 Task: Calculate the distance between Maui, Hawaii, and Oahu, Hawaii.
Action: Mouse pressed left at (262, 77)
Screenshot: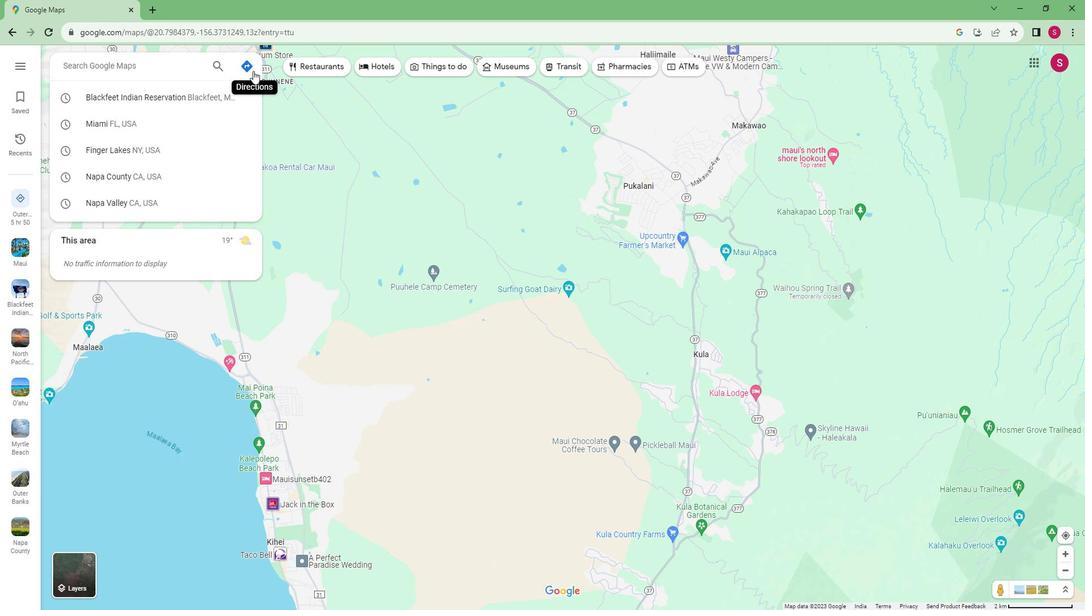 
Action: Mouse moved to (165, 103)
Screenshot: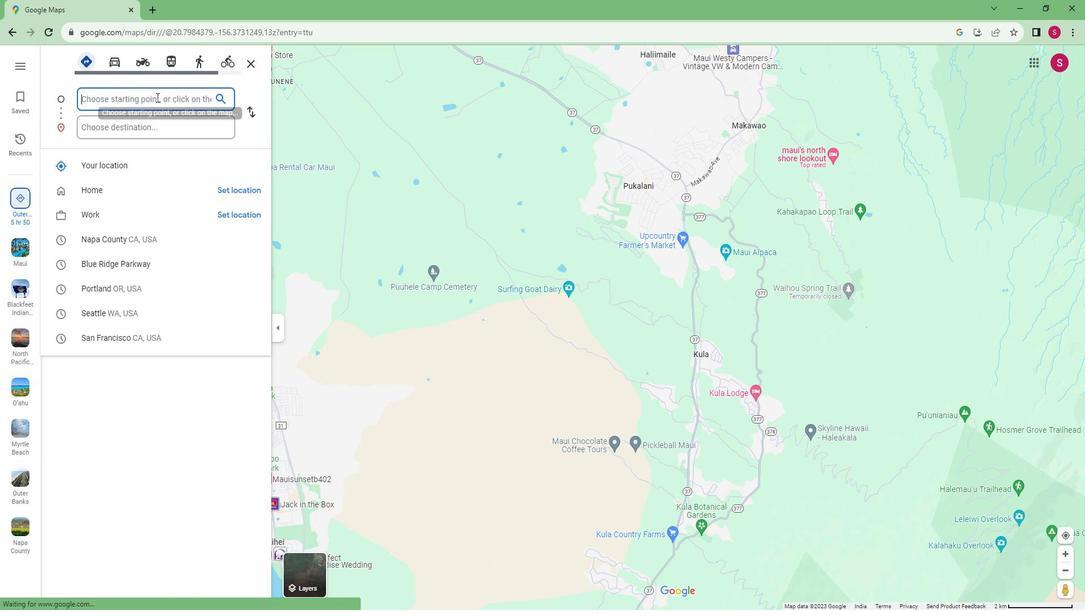 
Action: Key pressed <Key.caps_lock>M<Key.caps_lock>auii<Key.backspace>,<Key.caps_lock>H<Key.caps_lock>awaii,<Key.caps_lock>U<Key.caps_lock>sa<Key.enter>
Screenshot: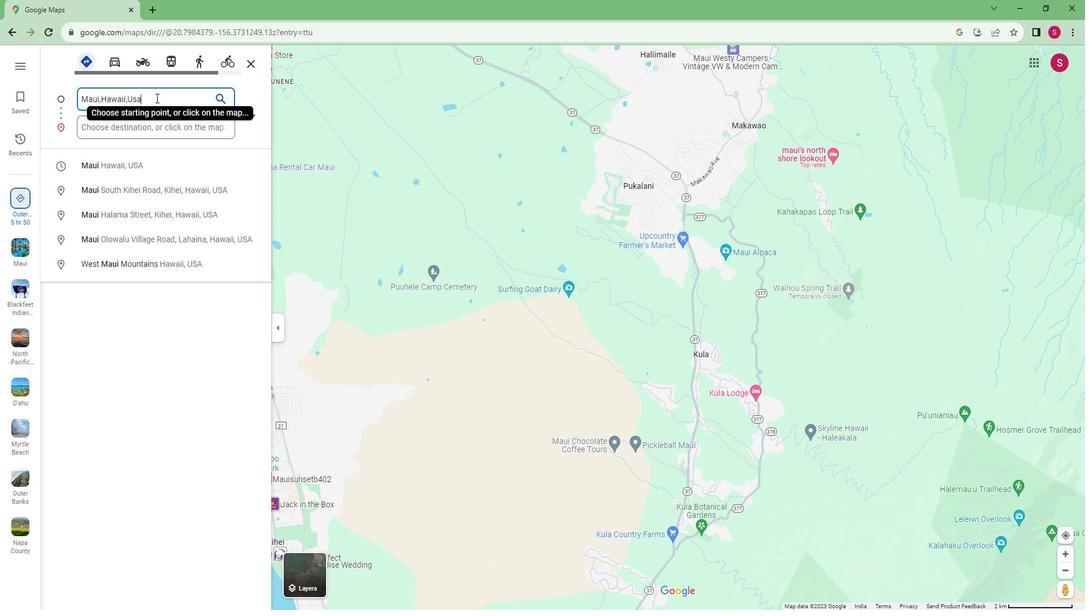 
Action: Mouse moved to (139, 123)
Screenshot: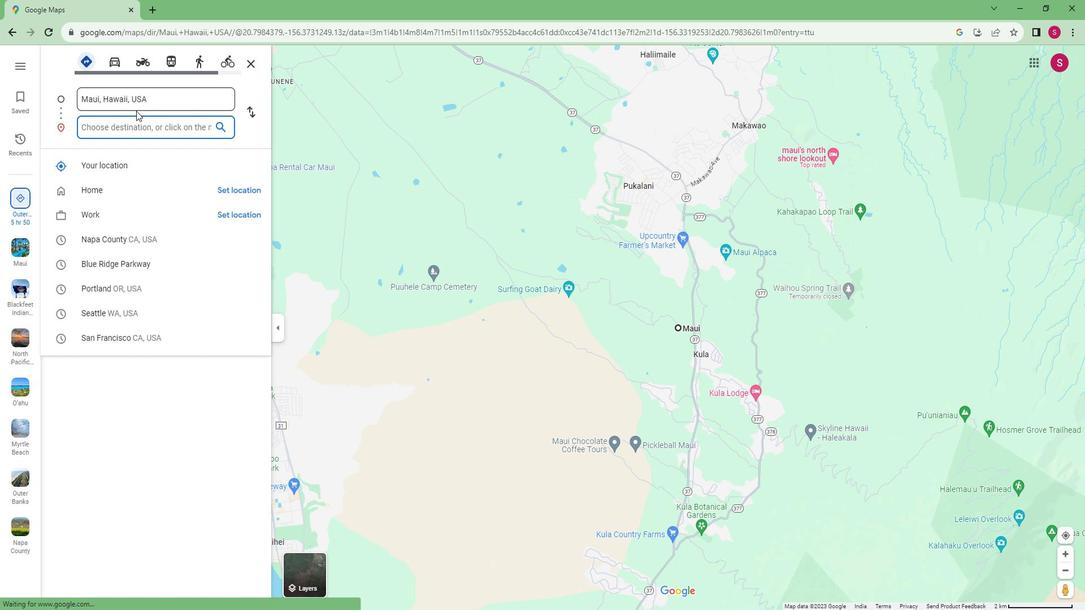 
Action: Mouse pressed left at (139, 123)
Screenshot: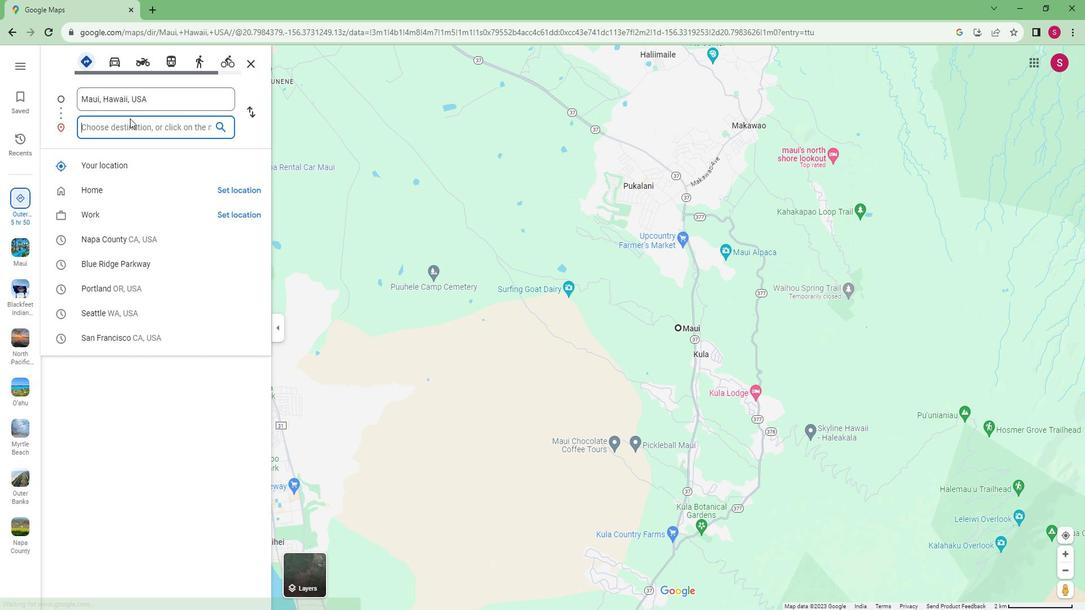
Action: Mouse moved to (135, 126)
Screenshot: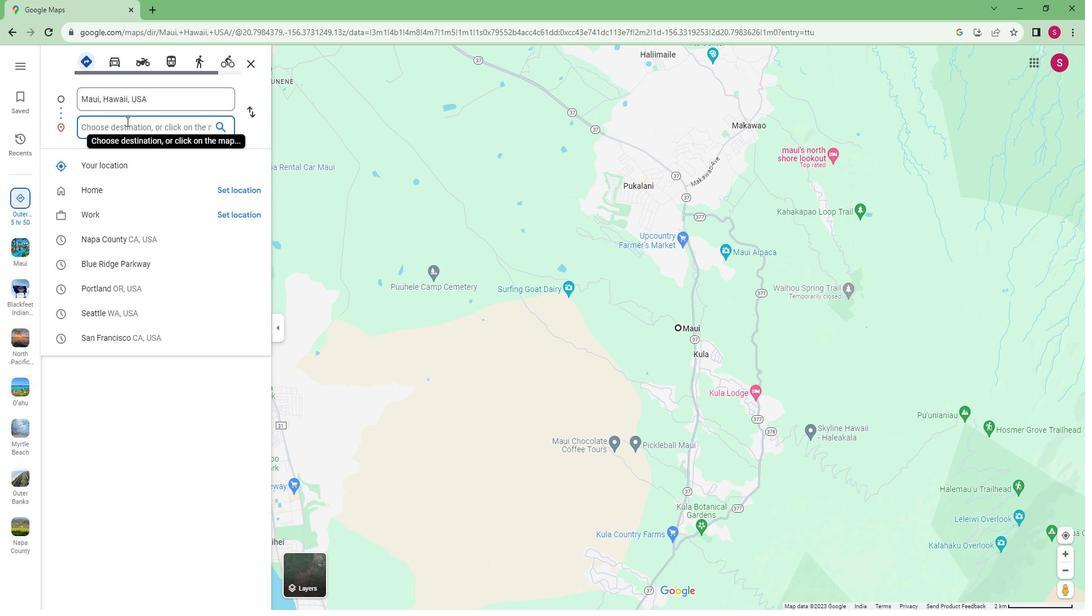 
Action: Key pressed <Key.caps_lock>O<Key.caps_lock>ahu,<Key.caps_lock>H<Key.caps_lock>awaii,<Key.caps_lock>U<Key.caps_lock>sa<Key.enter>
Screenshot: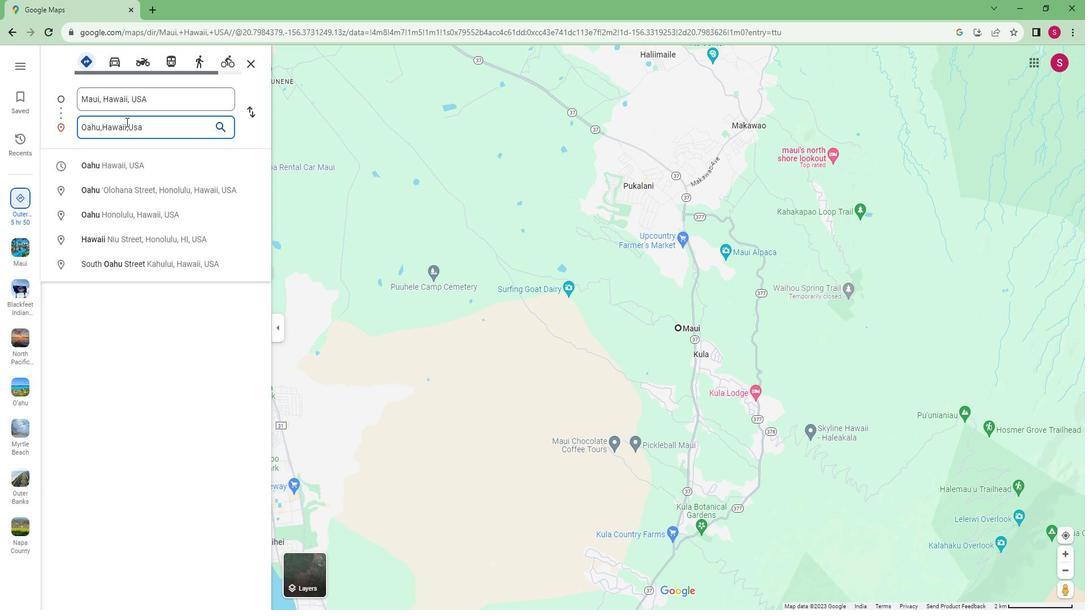 
Action: Mouse moved to (498, 569)
Screenshot: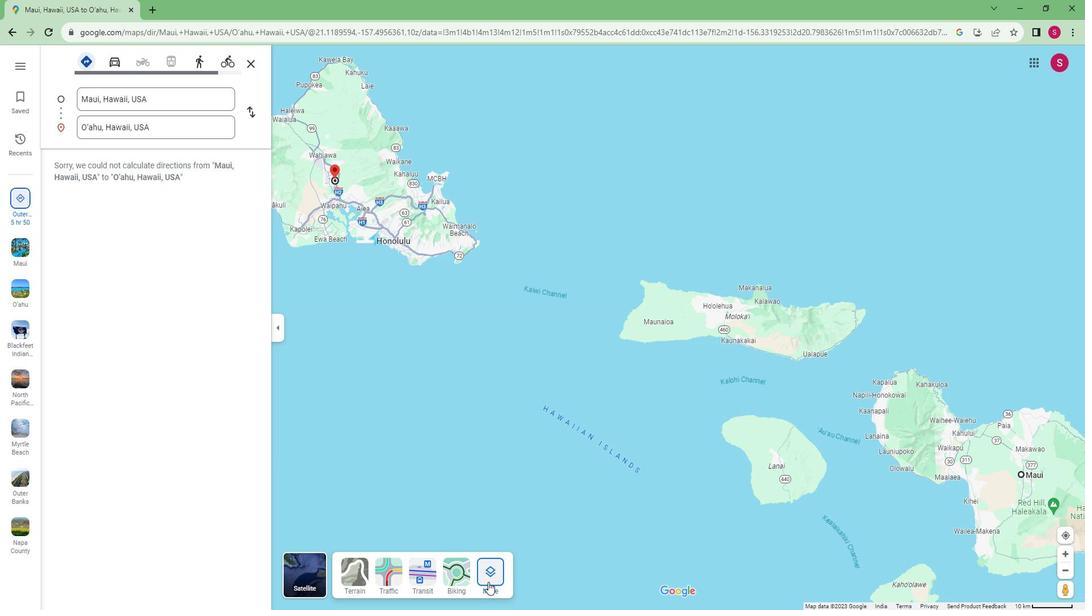 
Action: Mouse pressed left at (498, 569)
Screenshot: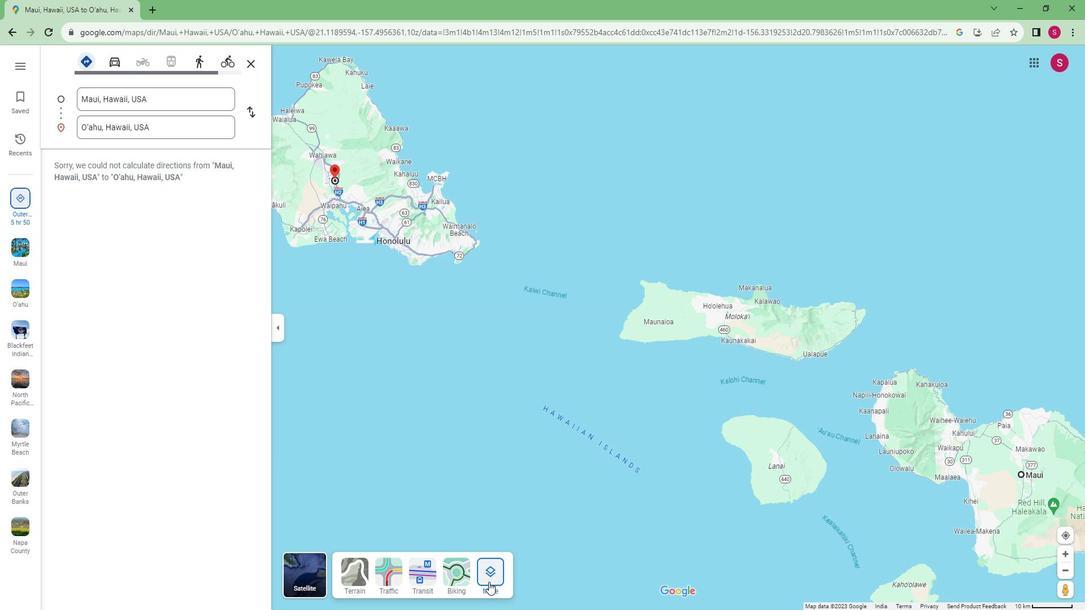 
Action: Mouse moved to (398, 466)
Screenshot: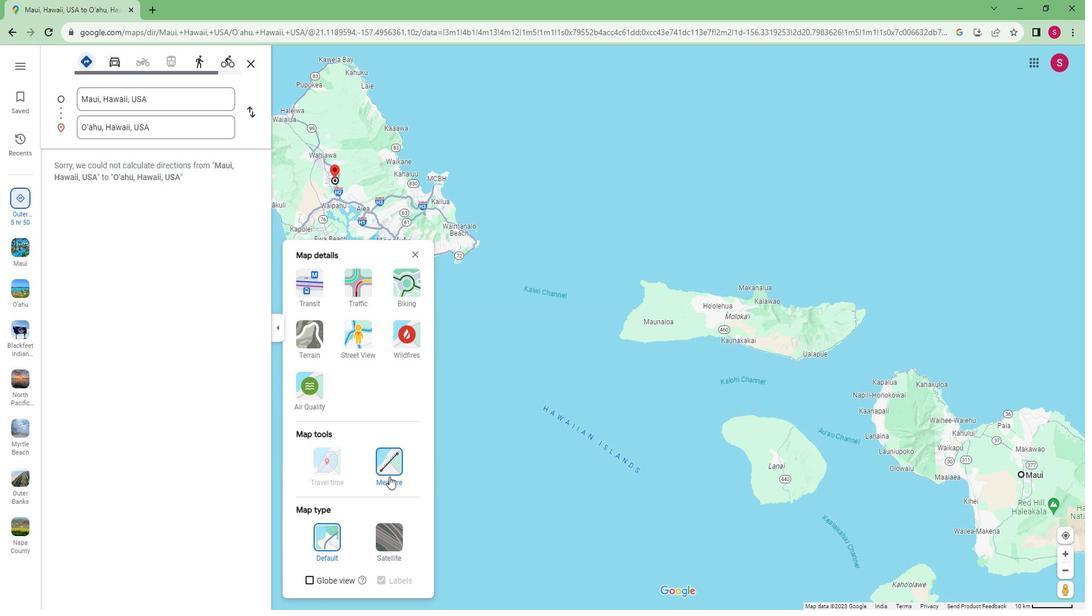 
Action: Mouse pressed left at (398, 466)
Screenshot: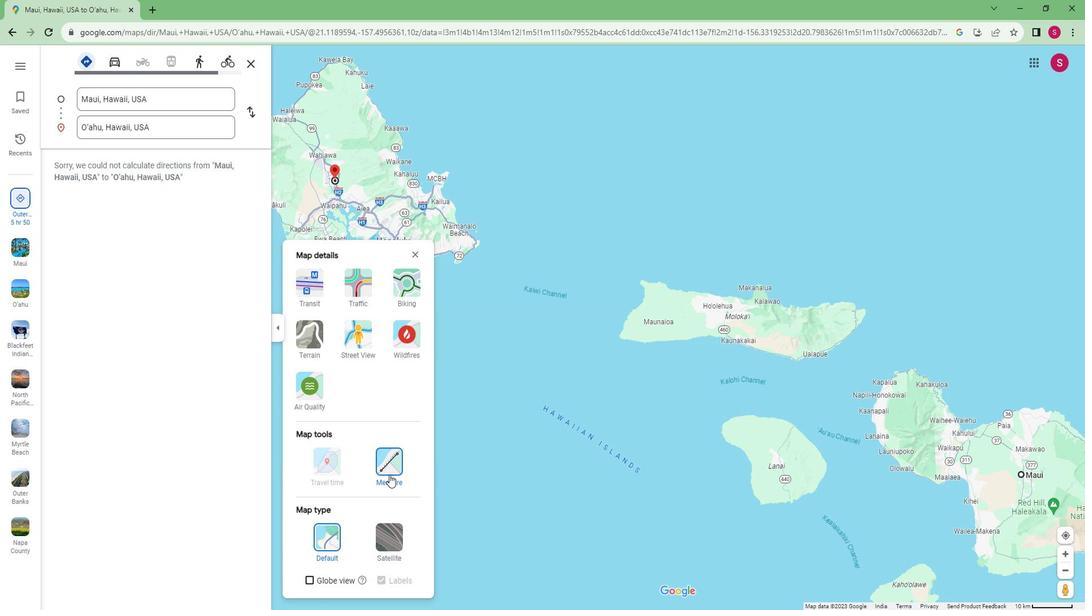 
Action: Mouse moved to (623, 324)
Screenshot: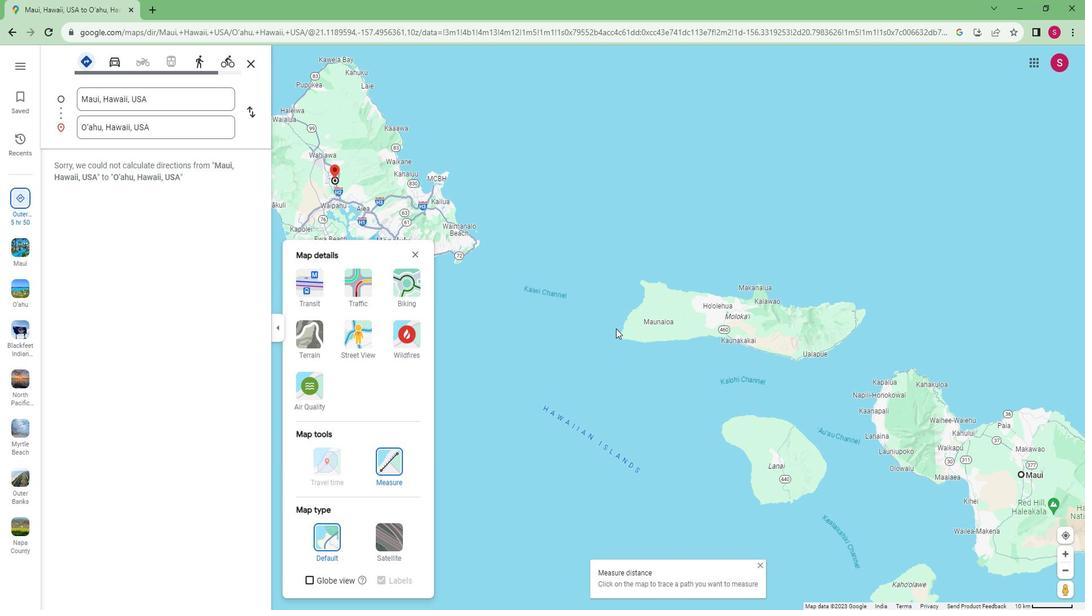 
Action: Mouse scrolled (623, 325) with delta (0, 0)
Screenshot: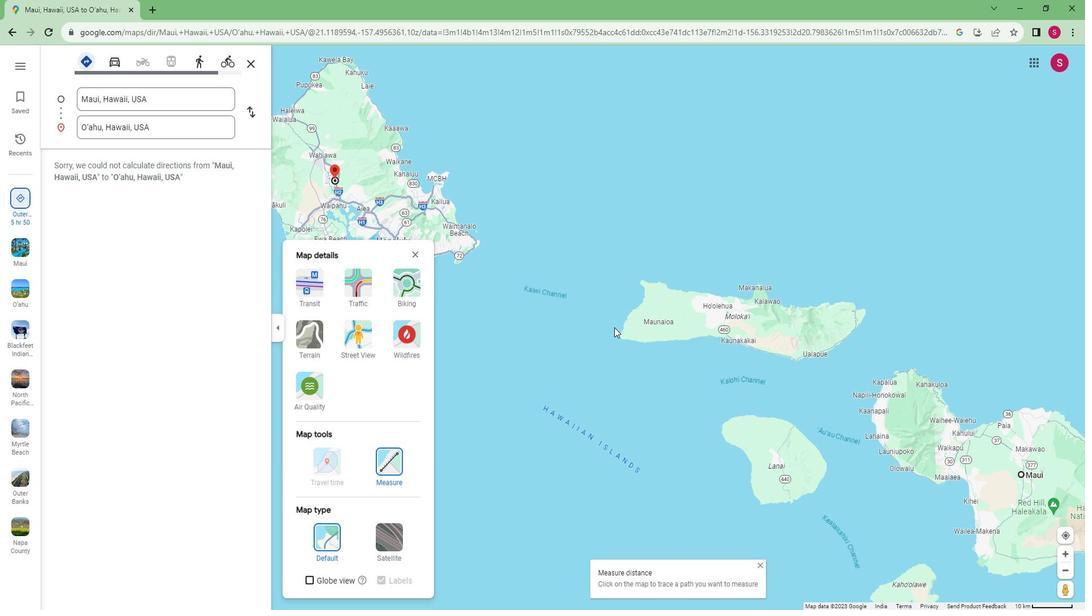 
Action: Mouse scrolled (623, 325) with delta (0, 0)
Screenshot: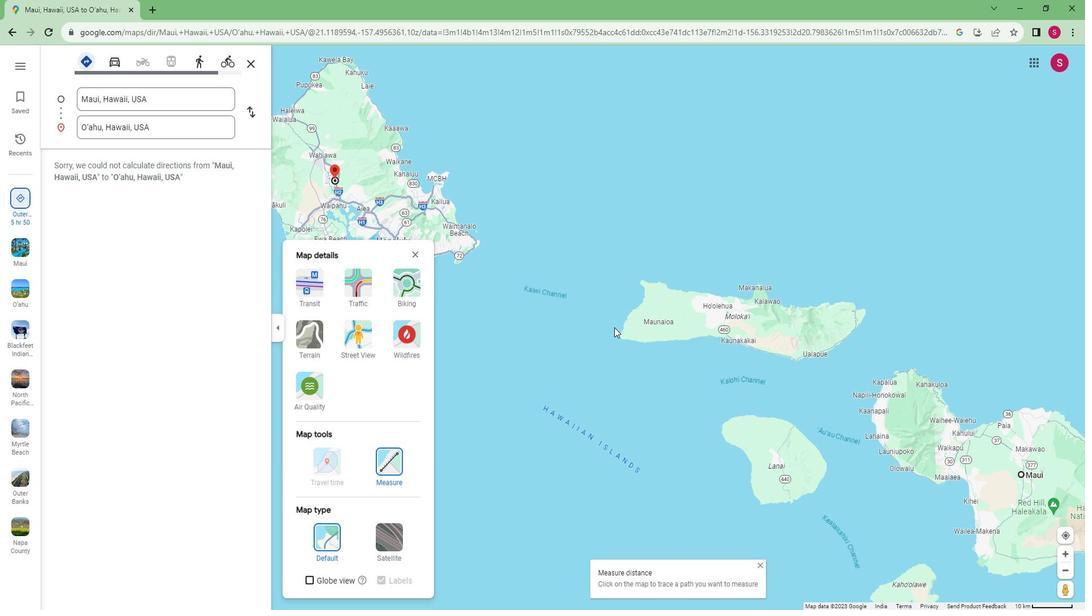 
Action: Mouse scrolled (623, 325) with delta (0, 0)
Screenshot: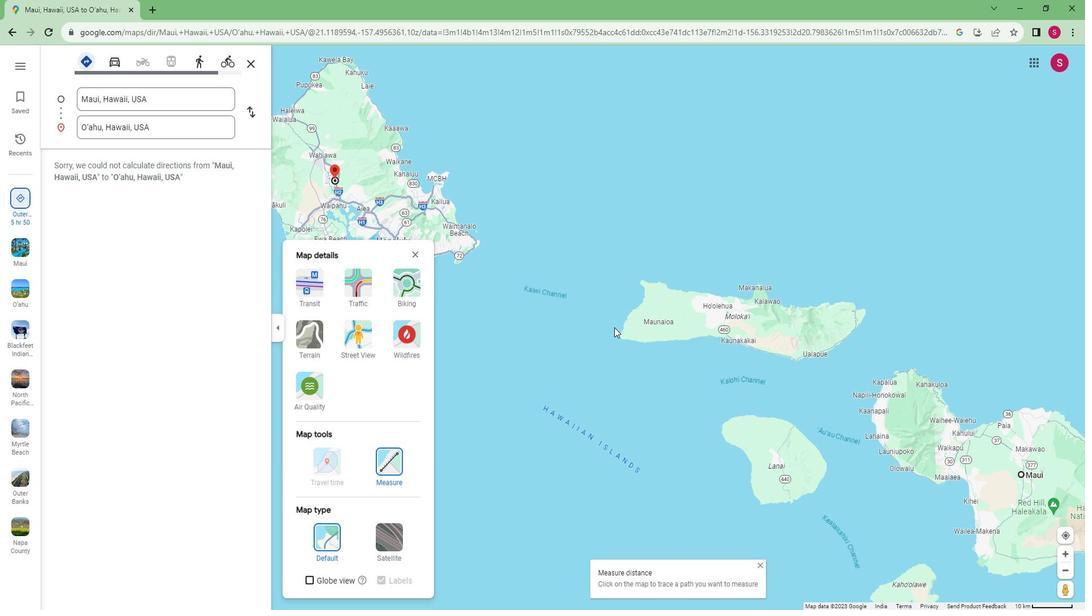
Action: Mouse scrolled (623, 325) with delta (0, 0)
Screenshot: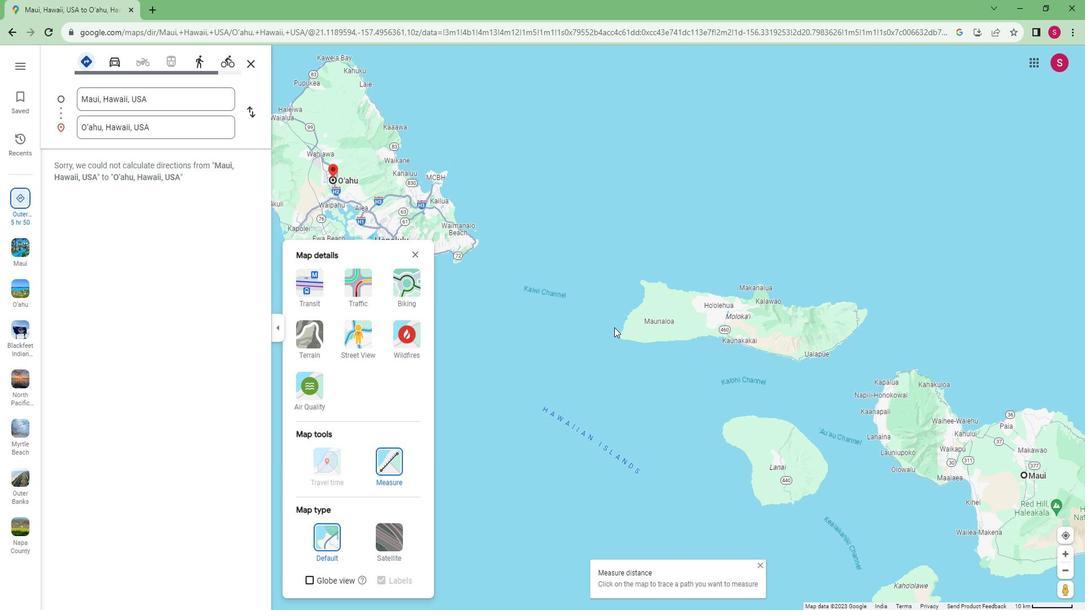 
Action: Mouse moved to (622, 324)
Screenshot: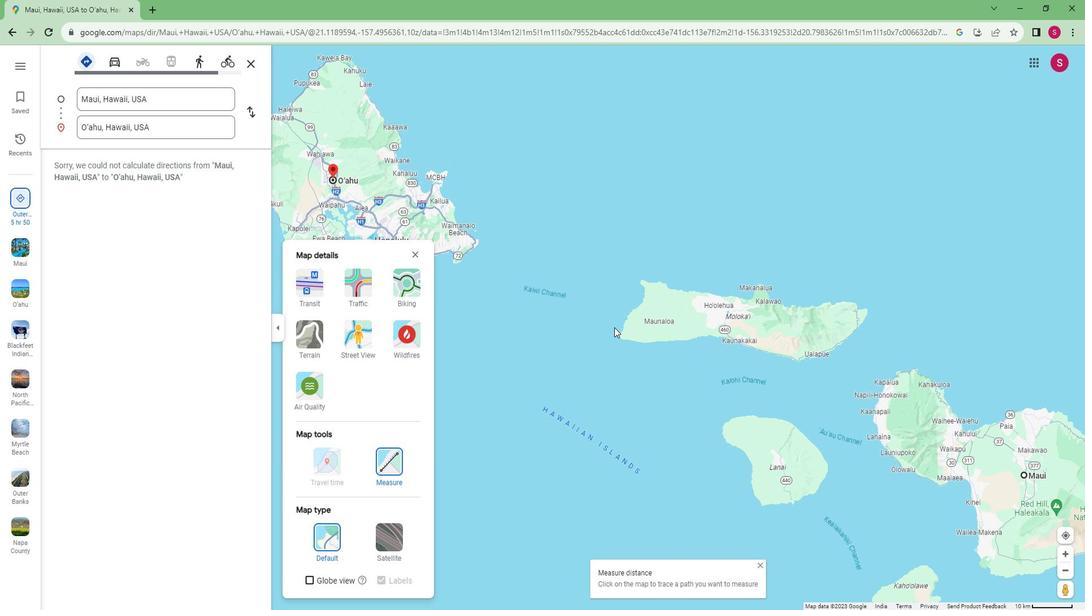 
Action: Mouse scrolled (622, 323) with delta (0, 0)
Screenshot: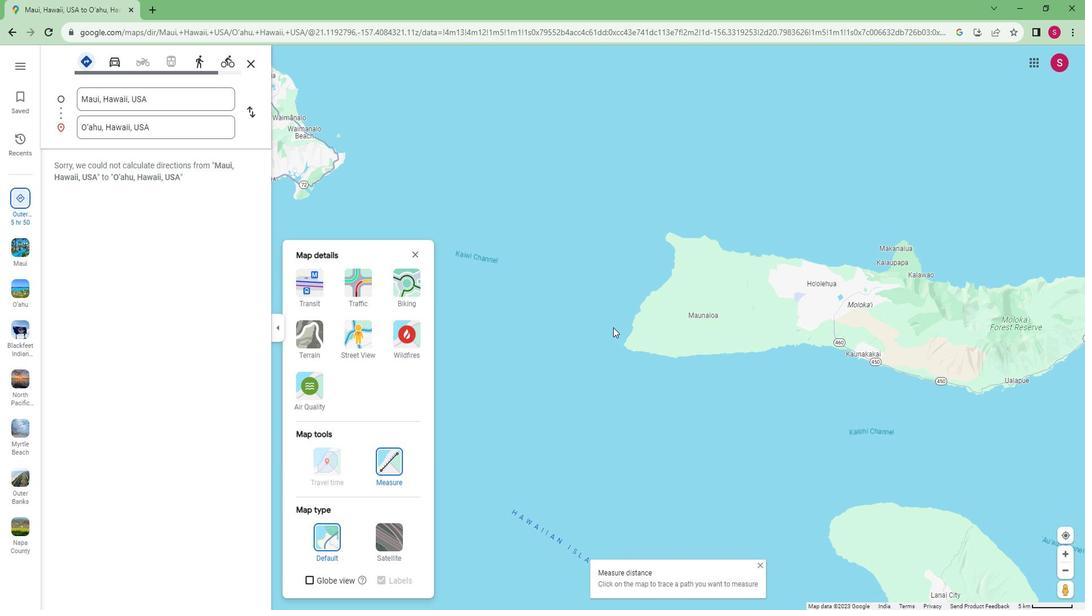 
Action: Mouse scrolled (622, 323) with delta (0, 0)
Screenshot: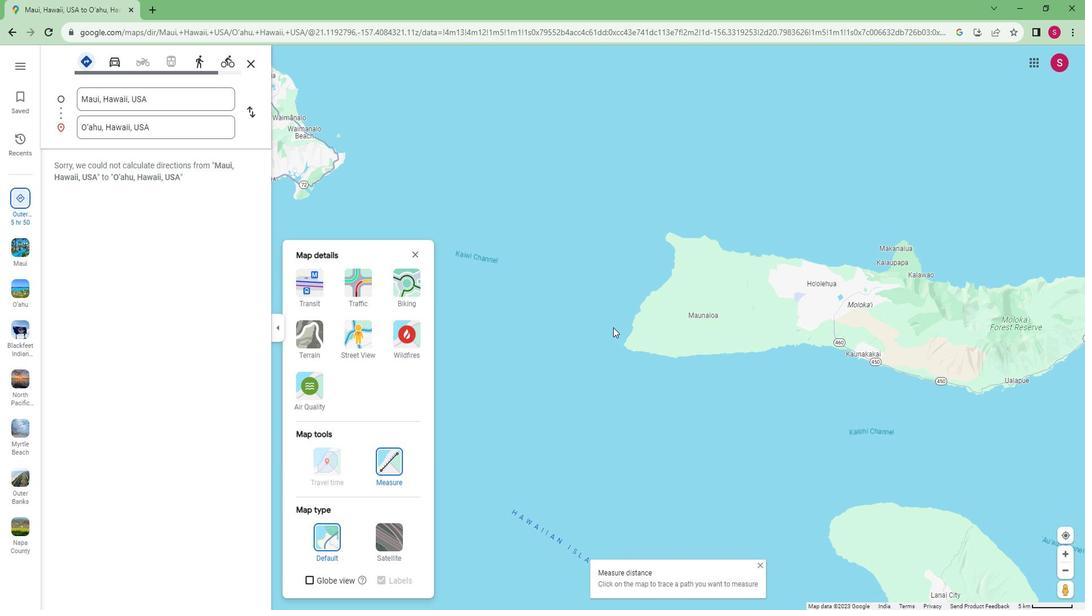 
Action: Mouse scrolled (622, 323) with delta (0, 0)
Screenshot: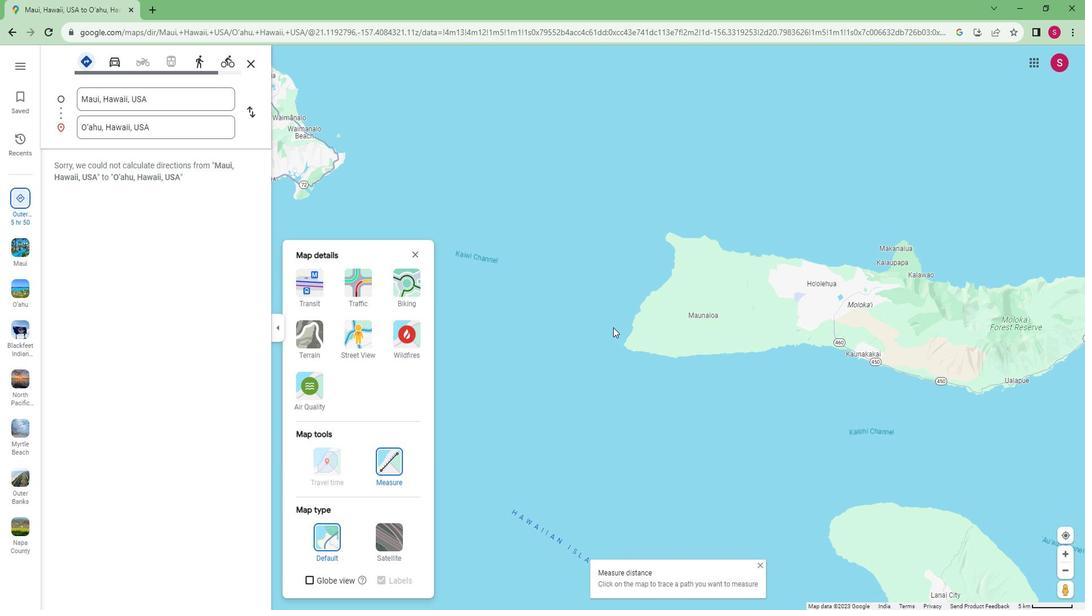 
Action: Mouse scrolled (622, 323) with delta (0, 0)
Screenshot: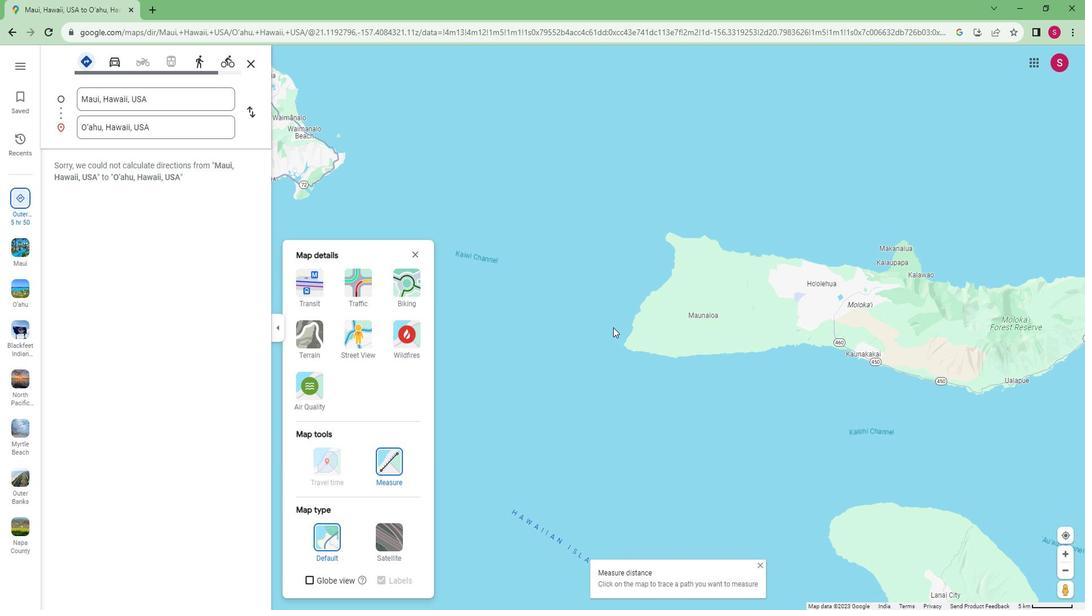 
Action: Mouse scrolled (622, 323) with delta (0, 0)
Screenshot: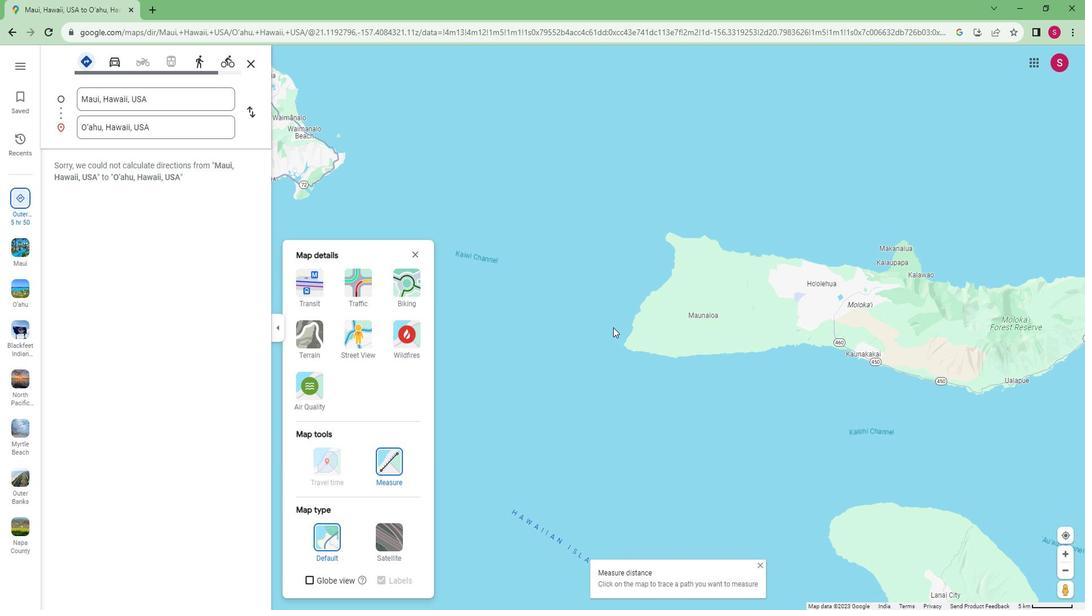 
Action: Mouse scrolled (622, 323) with delta (0, 0)
Screenshot: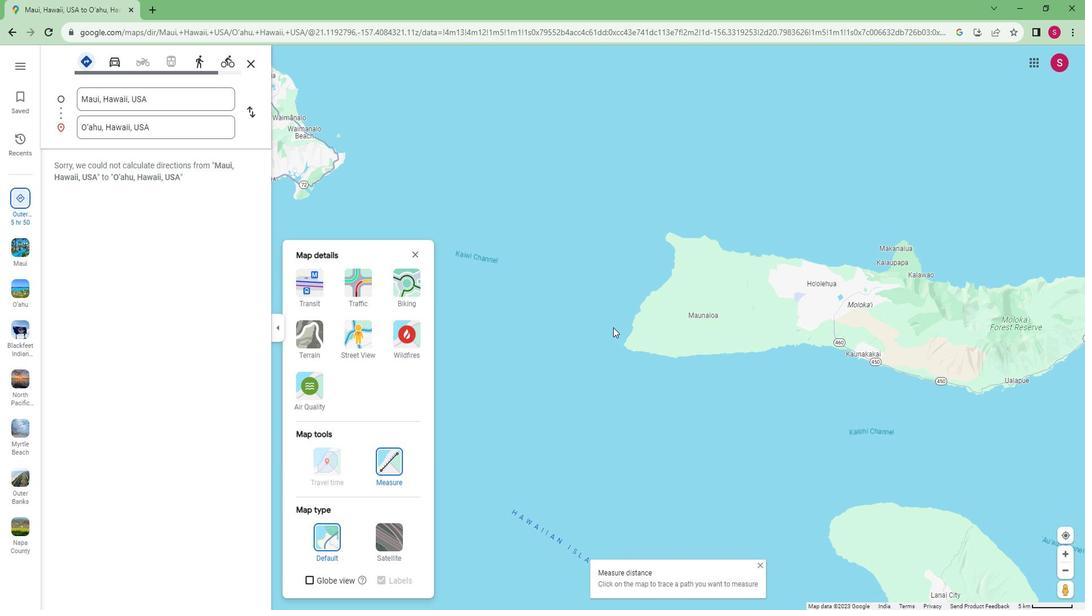 
Action: Mouse moved to (910, 425)
Screenshot: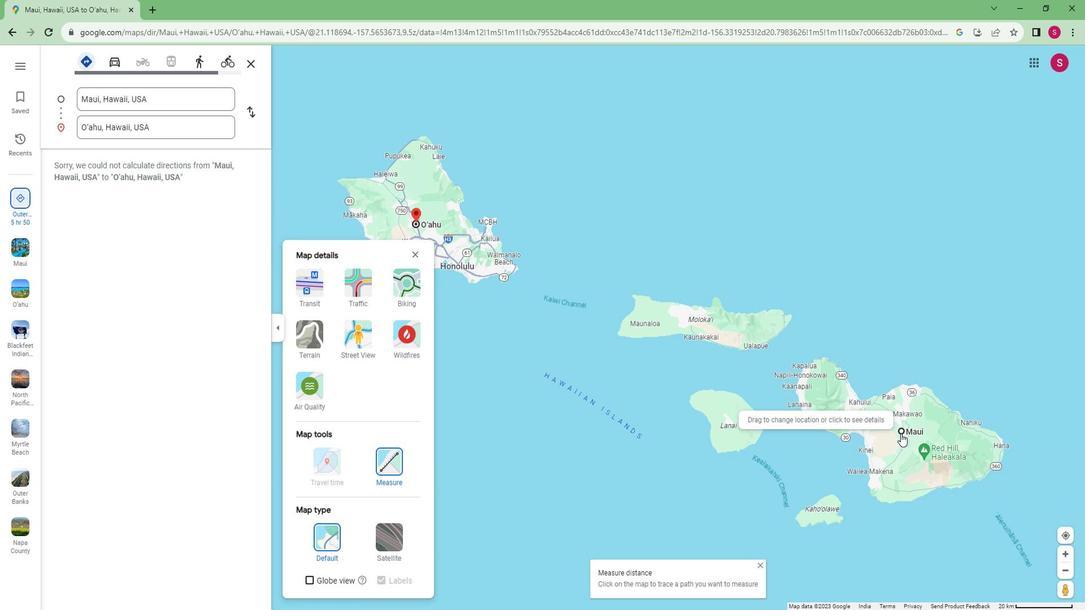 
Action: Mouse pressed left at (910, 425)
Screenshot: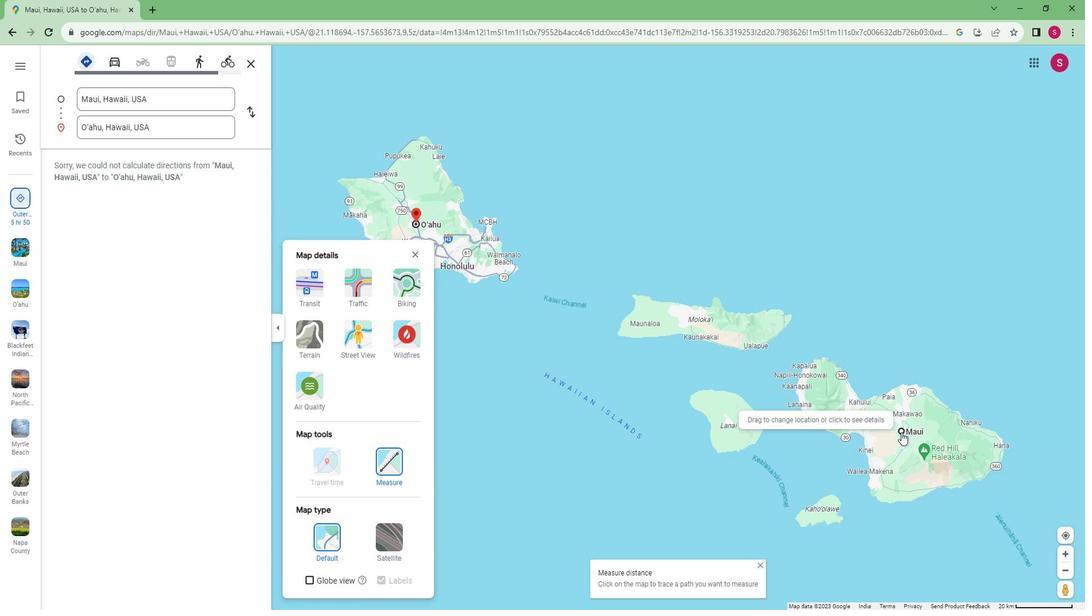 
Action: Mouse moved to (424, 225)
Screenshot: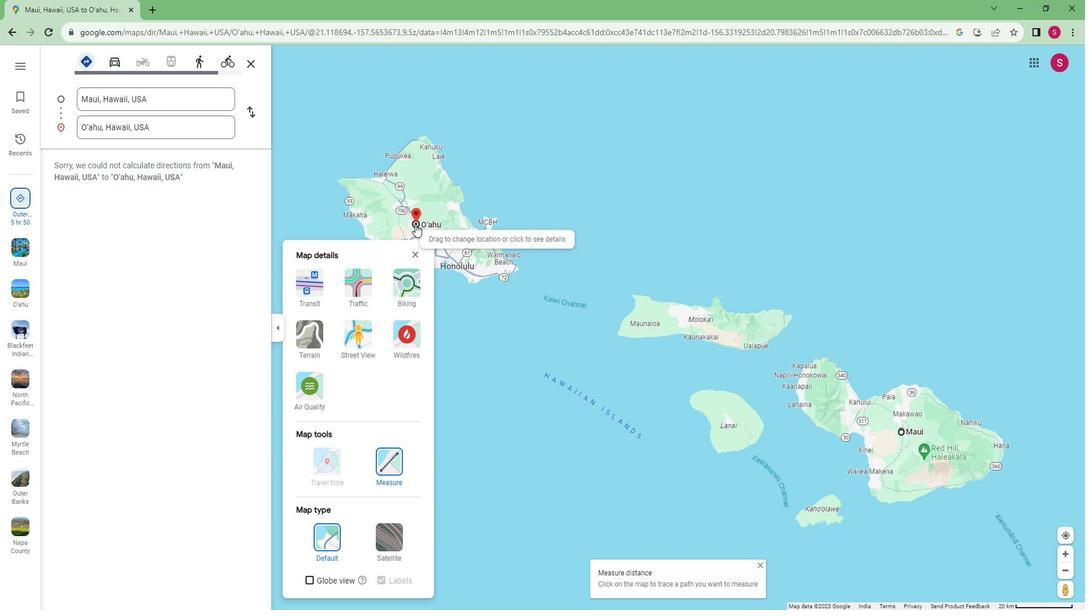
Action: Mouse pressed left at (424, 225)
Screenshot: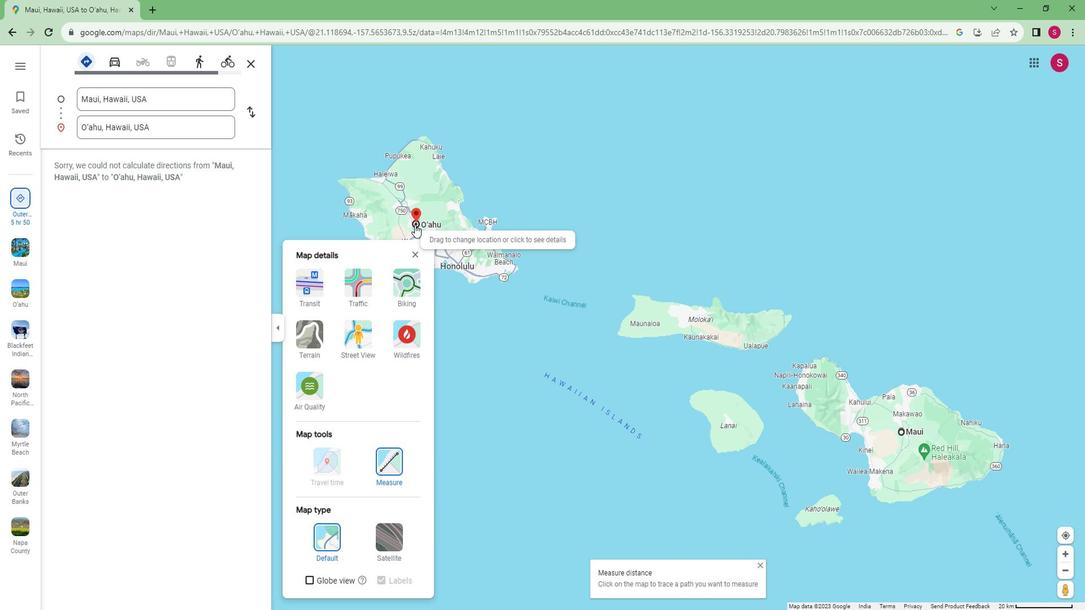 
Action: Mouse moved to (421, 255)
Screenshot: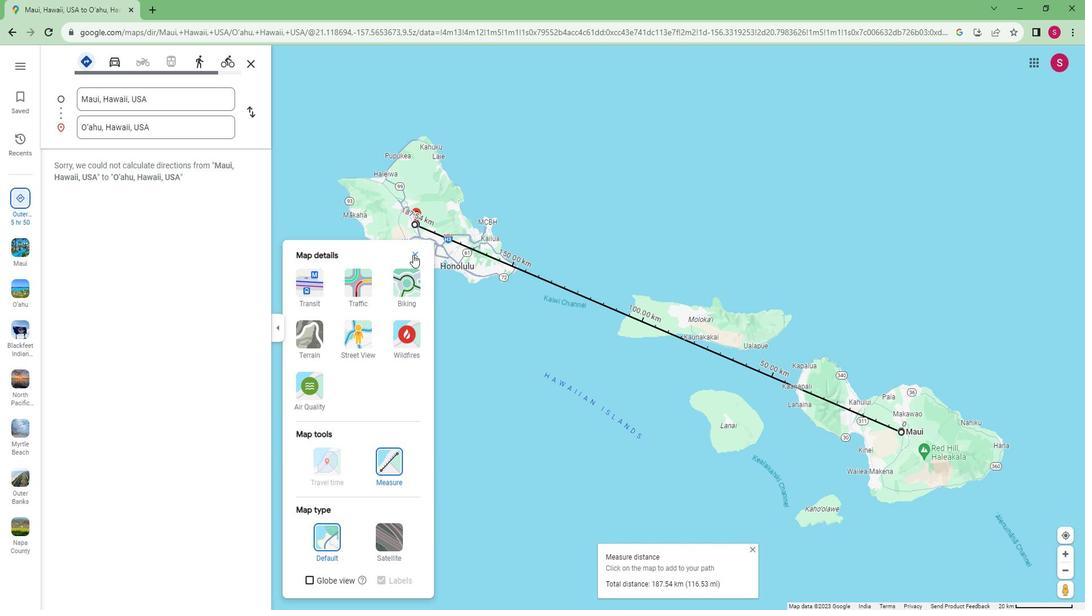 
